 Task: Sort the products in the category "Pepperoni" by best match.
Action: Mouse moved to (24, 105)
Screenshot: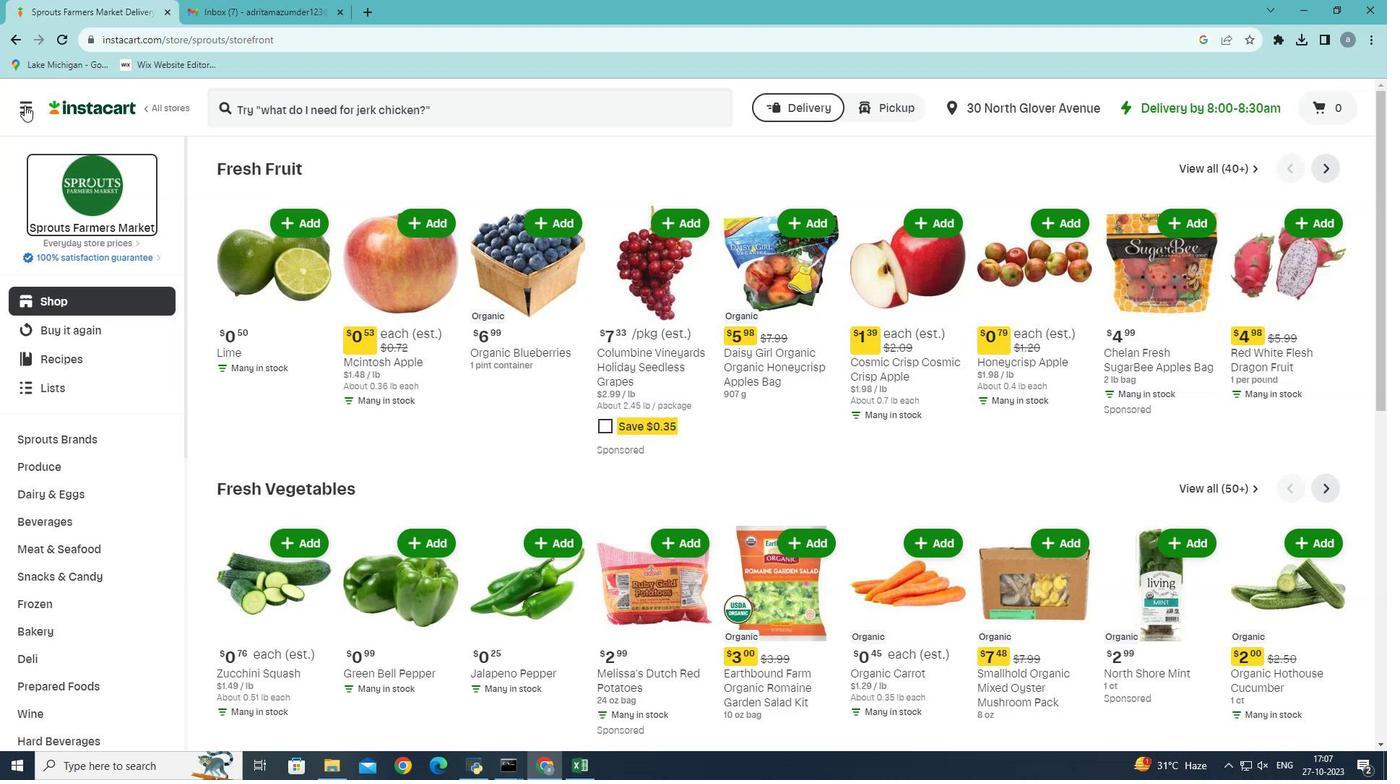 
Action: Mouse pressed left at (24, 105)
Screenshot: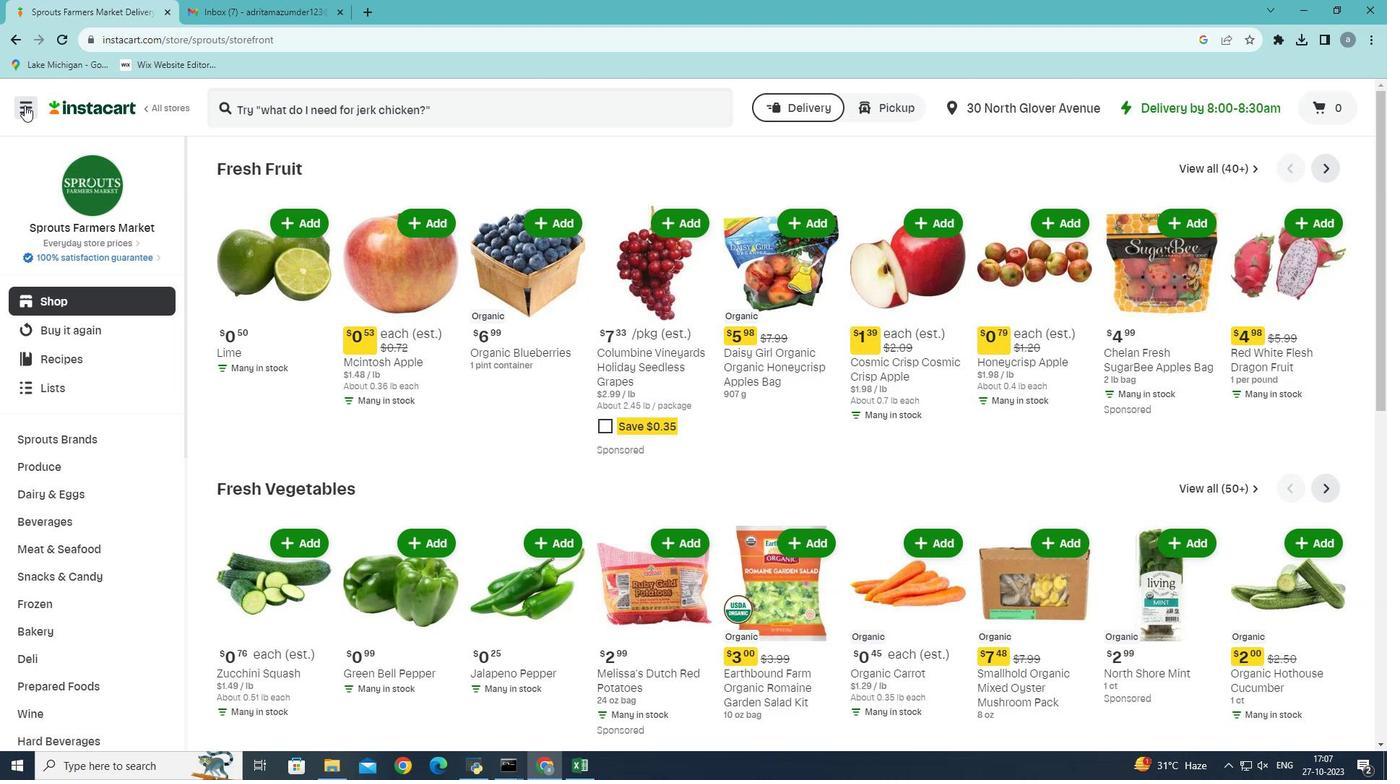
Action: Mouse moved to (78, 420)
Screenshot: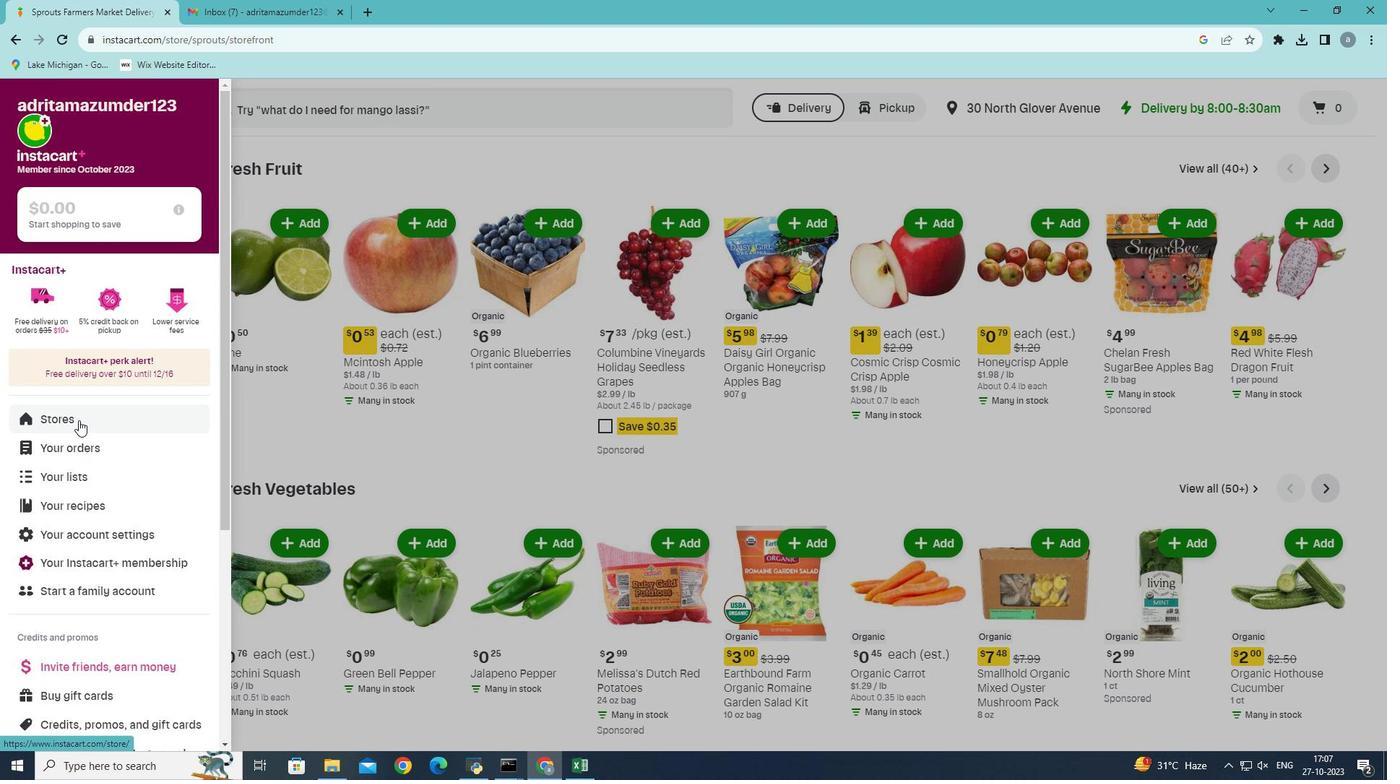 
Action: Mouse pressed left at (78, 420)
Screenshot: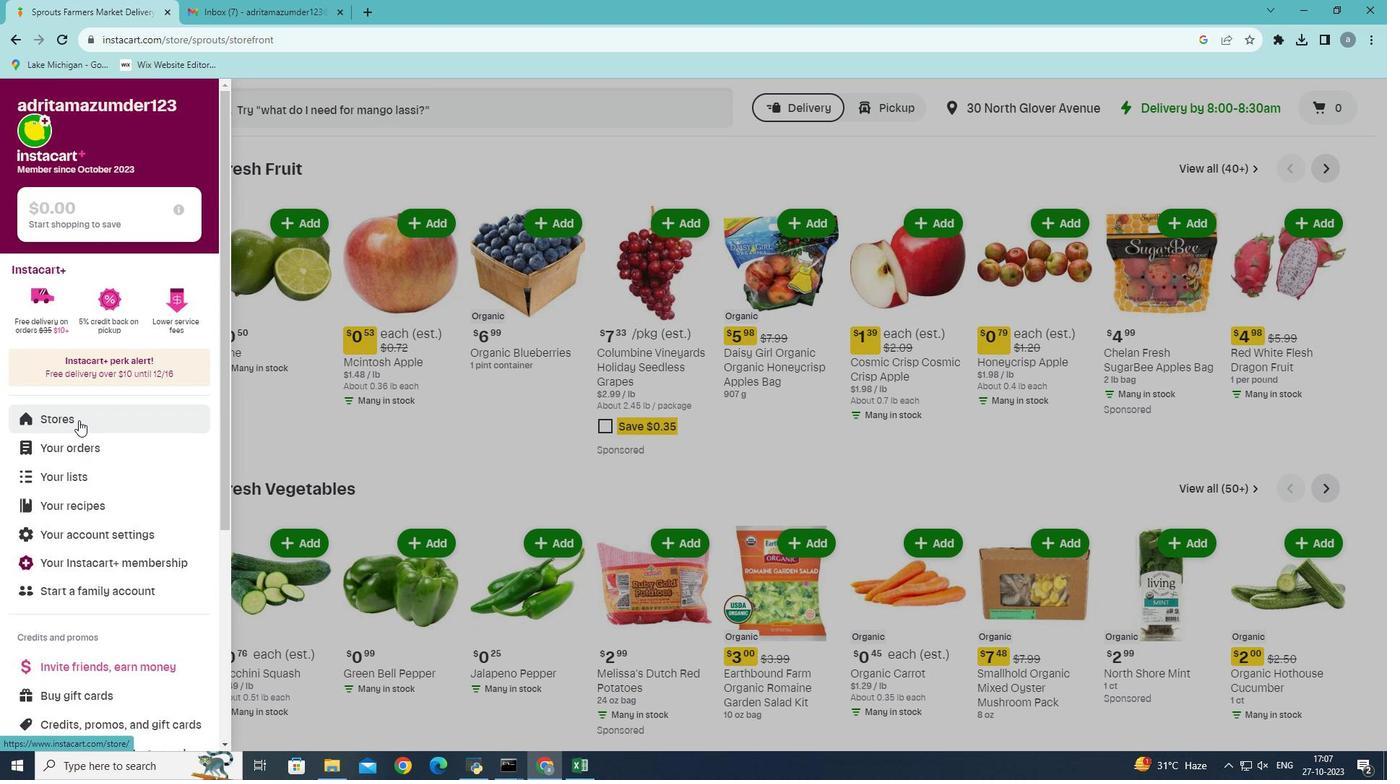 
Action: Mouse moved to (352, 174)
Screenshot: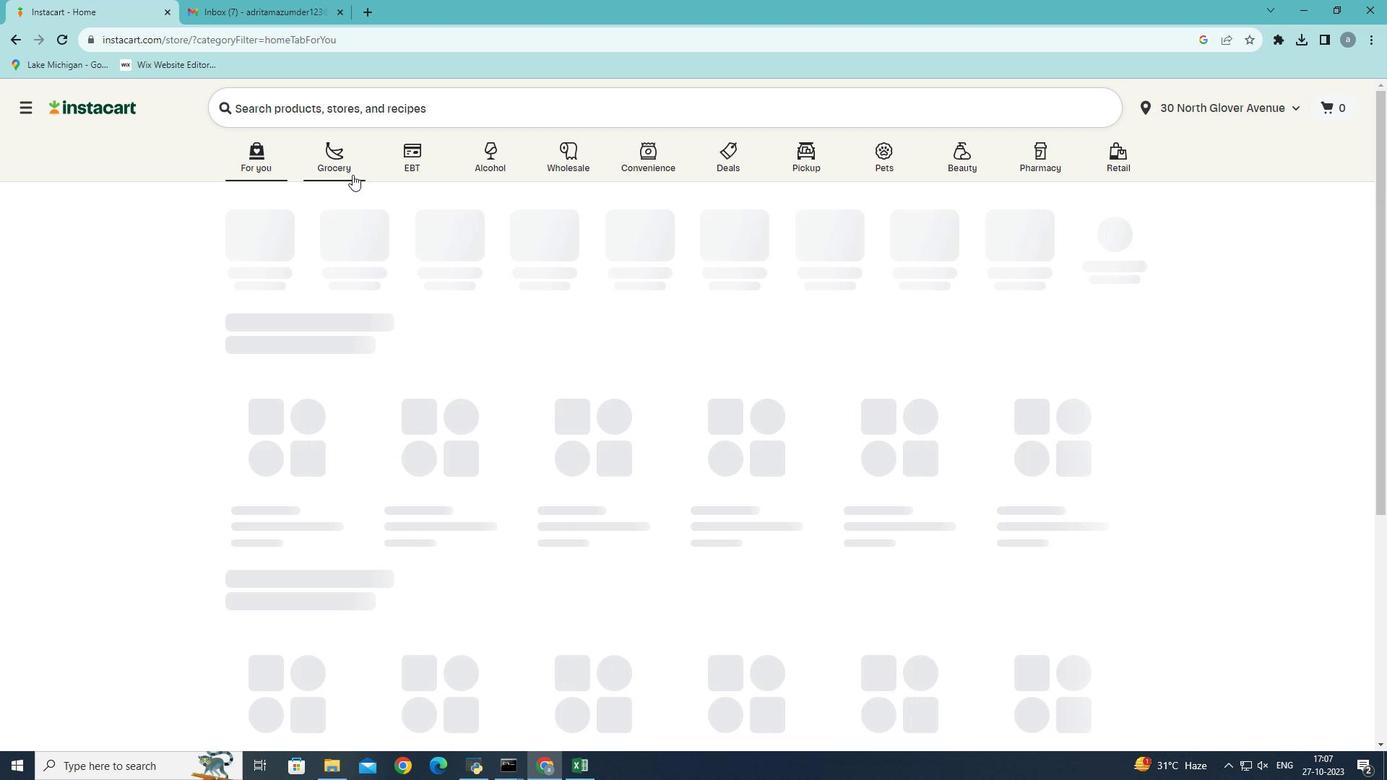 
Action: Mouse pressed left at (352, 174)
Screenshot: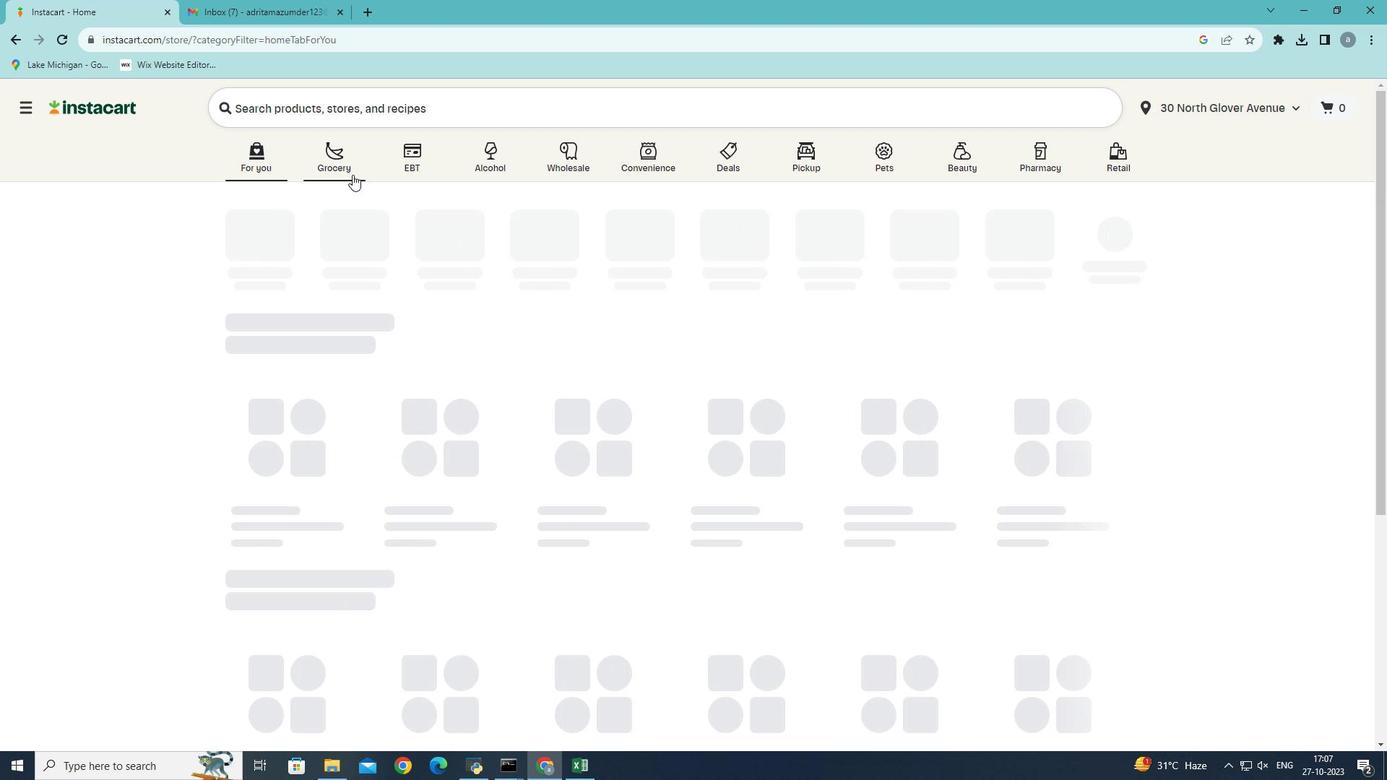 
Action: Mouse moved to (302, 414)
Screenshot: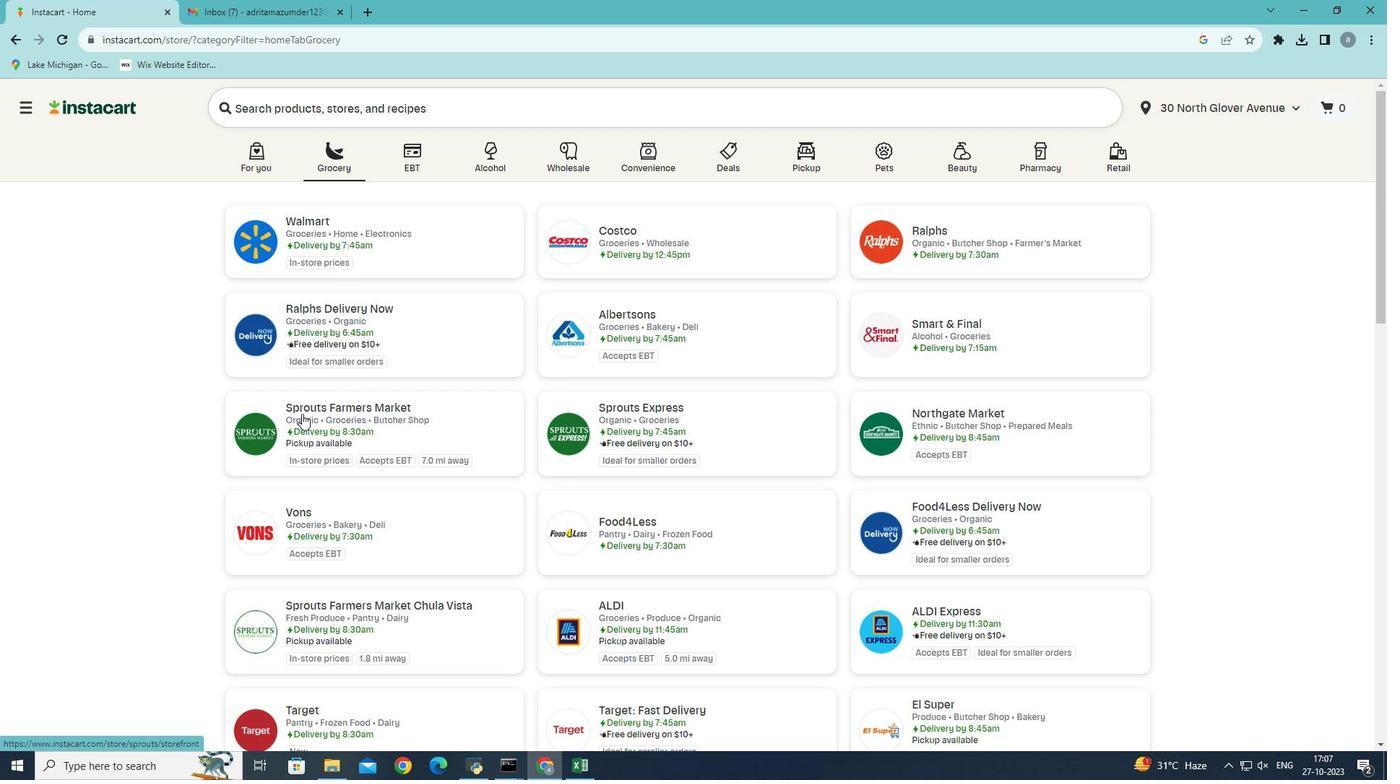 
Action: Mouse pressed left at (302, 414)
Screenshot: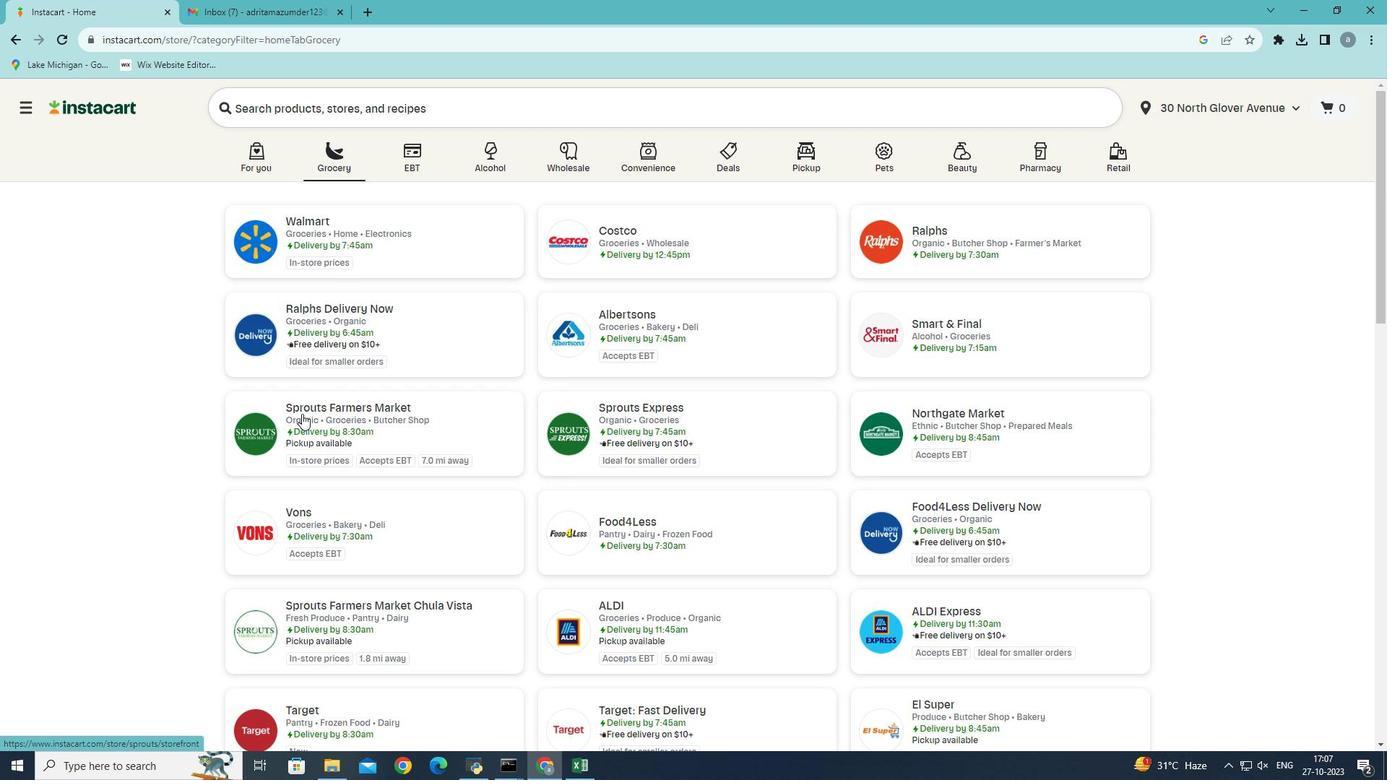 
Action: Mouse moved to (50, 658)
Screenshot: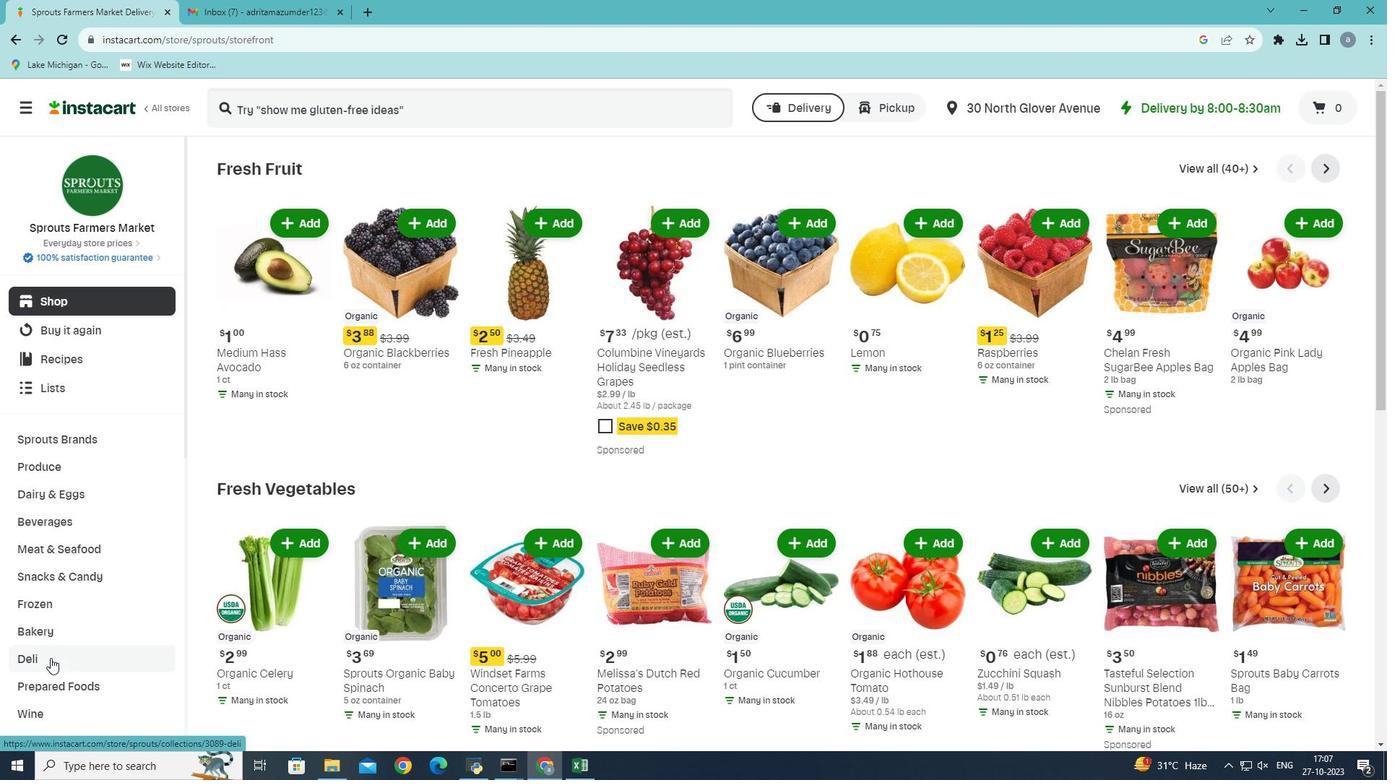 
Action: Mouse pressed left at (50, 658)
Screenshot: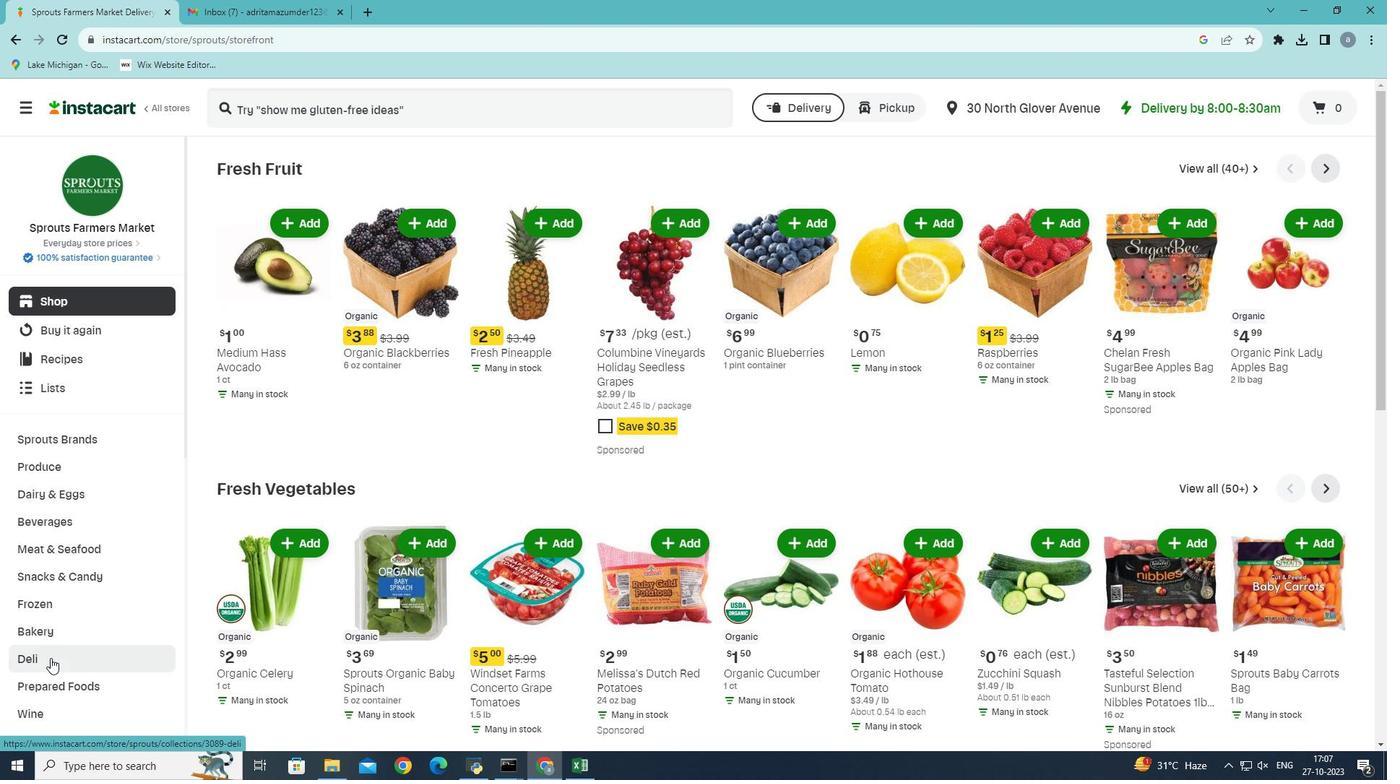 
Action: Mouse moved to (315, 201)
Screenshot: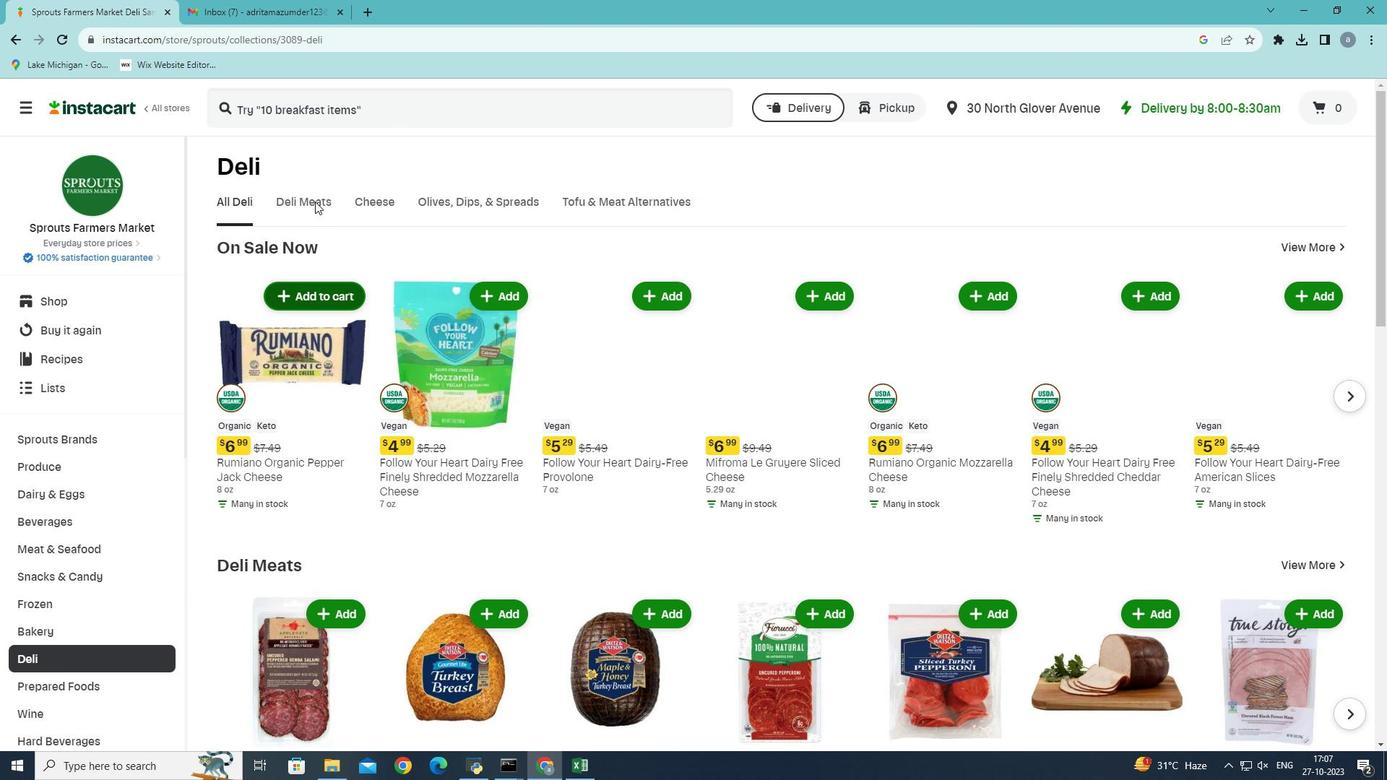 
Action: Mouse pressed left at (315, 201)
Screenshot: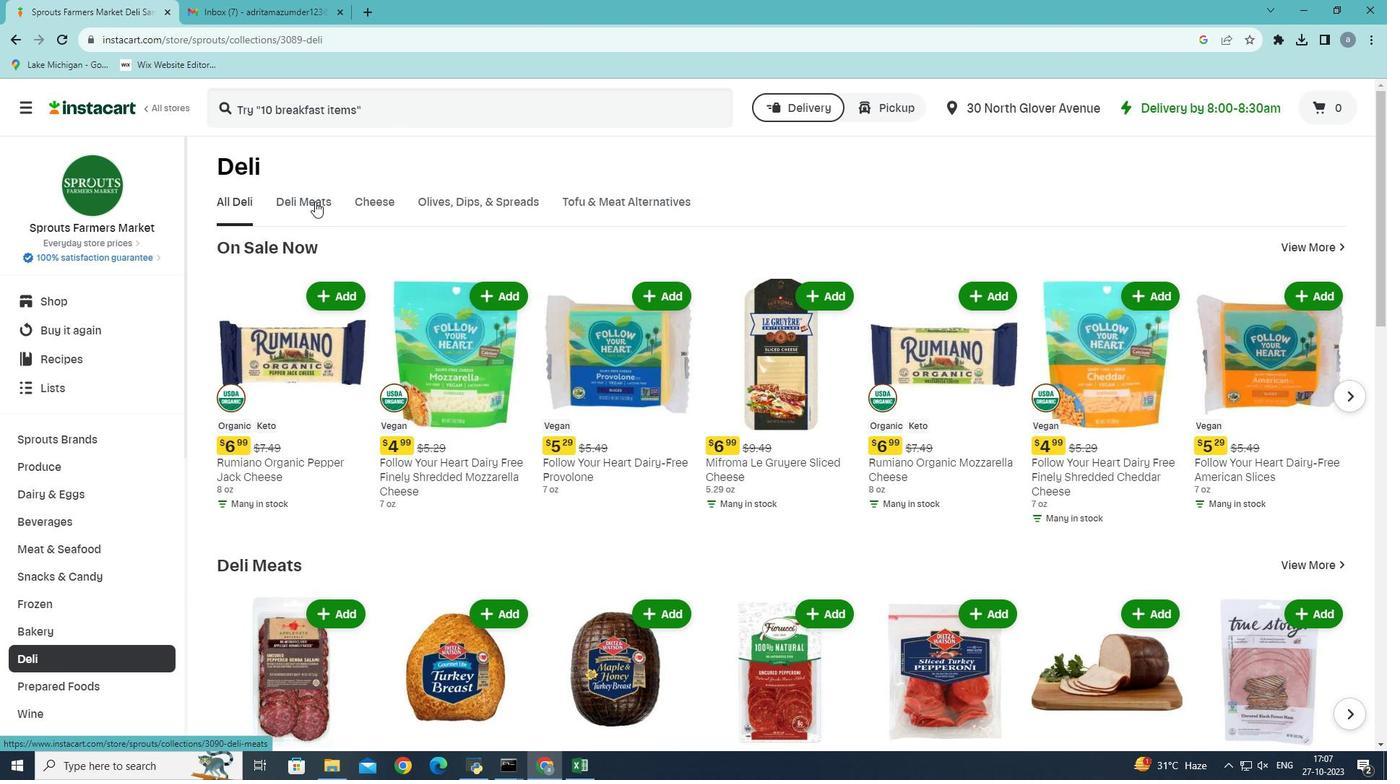 
Action: Mouse moved to (598, 269)
Screenshot: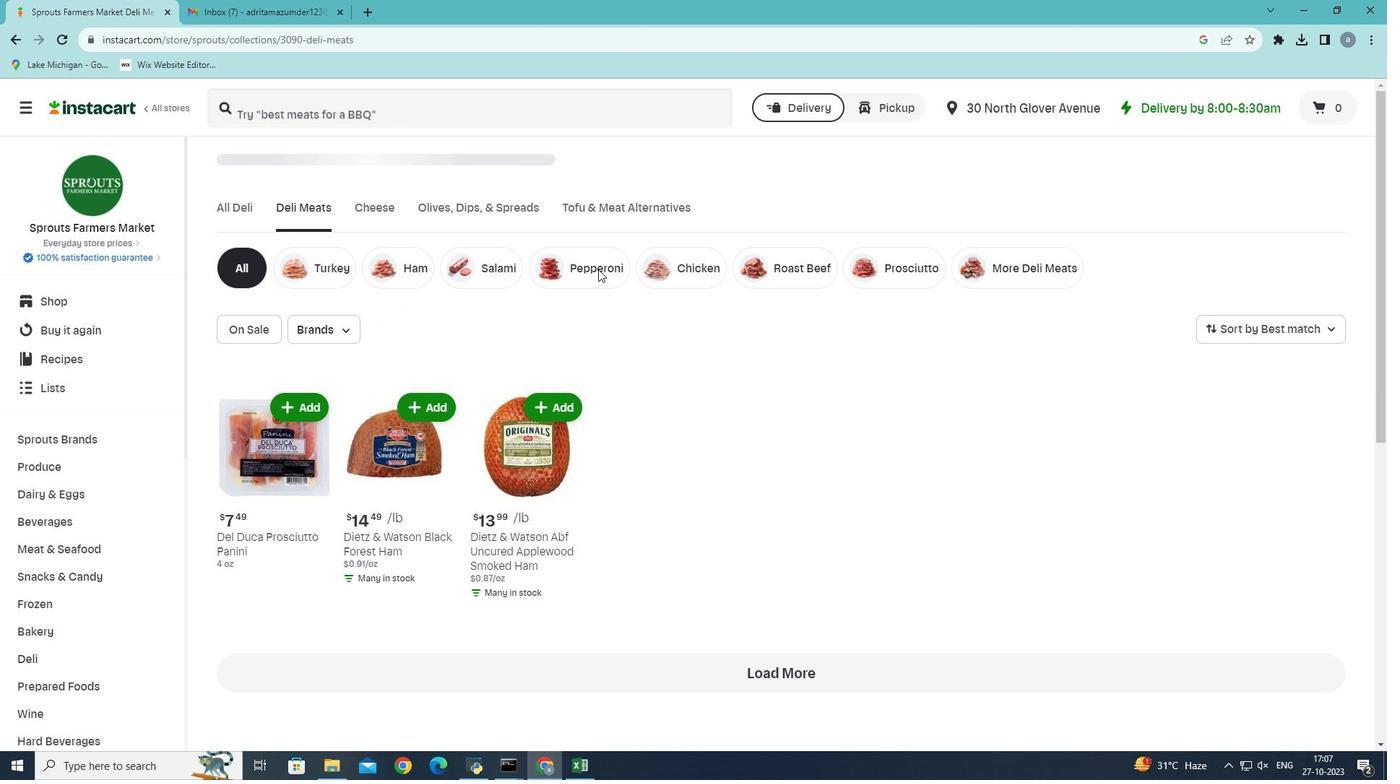 
Action: Mouse pressed left at (598, 269)
Screenshot: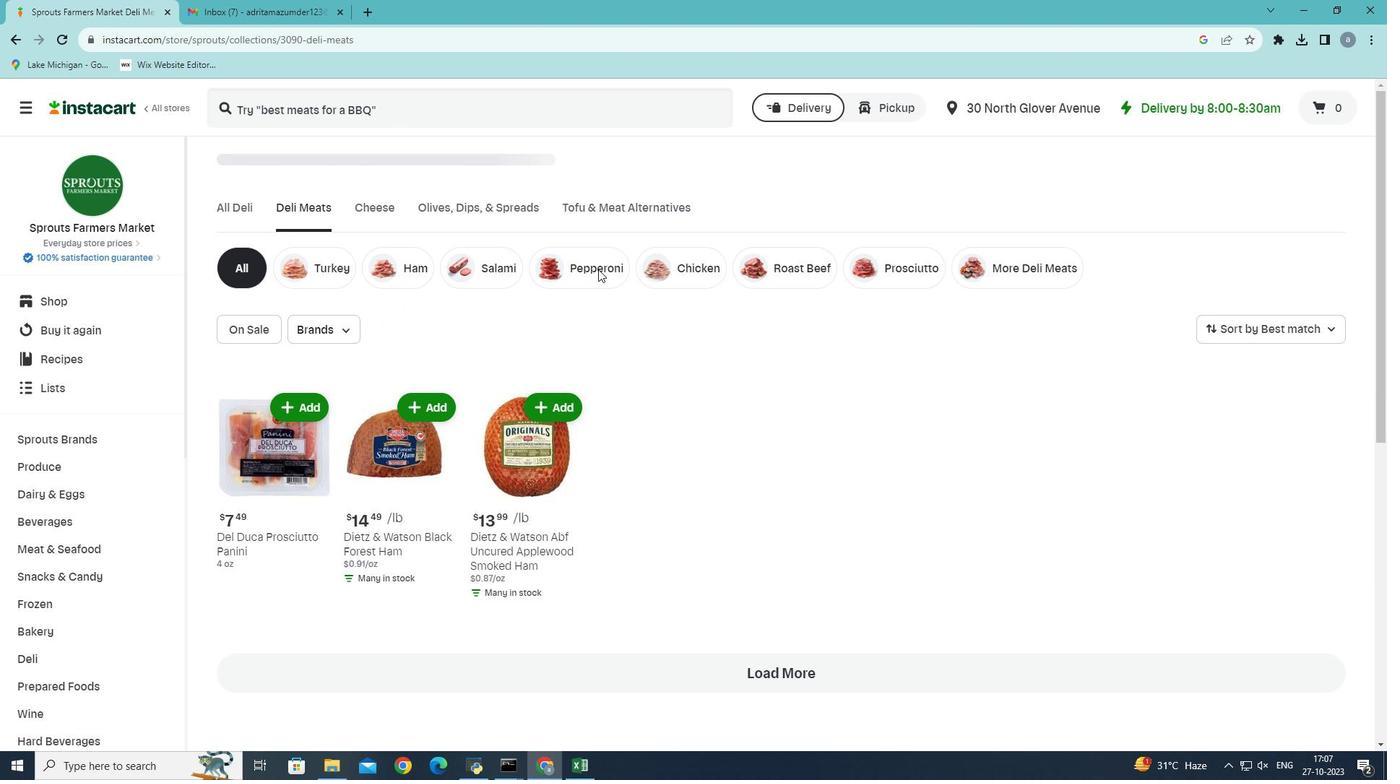 
Action: Mouse moved to (1327, 320)
Screenshot: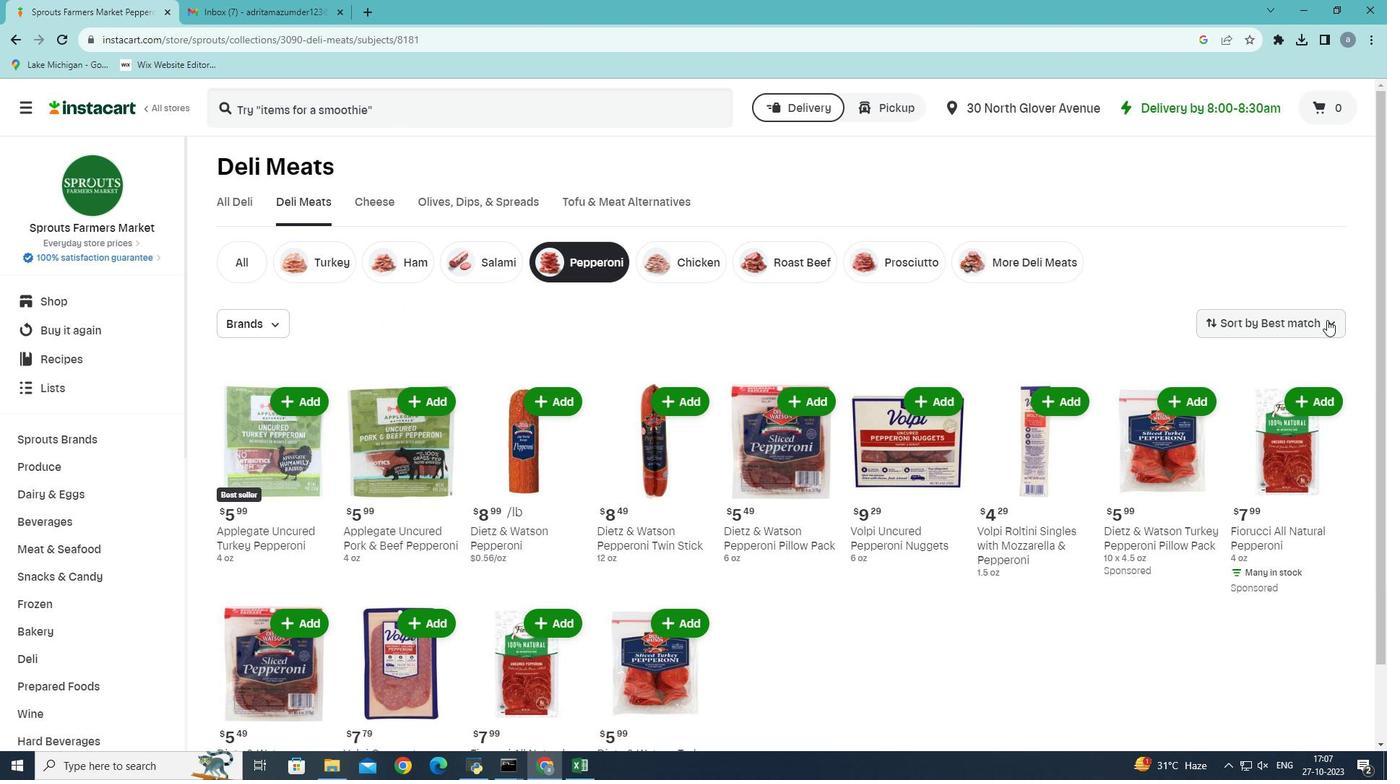 
Action: Mouse pressed left at (1327, 320)
Screenshot: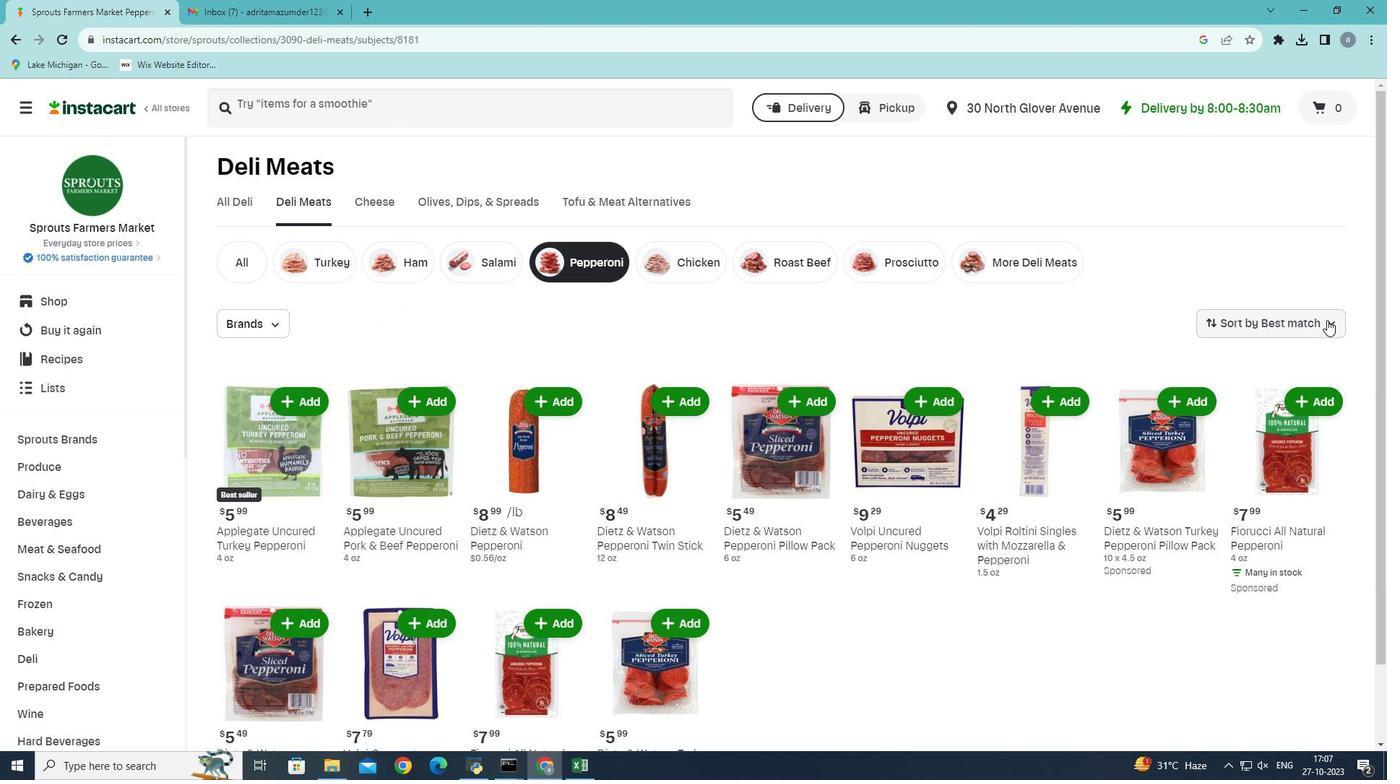 
Action: Mouse moved to (1259, 365)
Screenshot: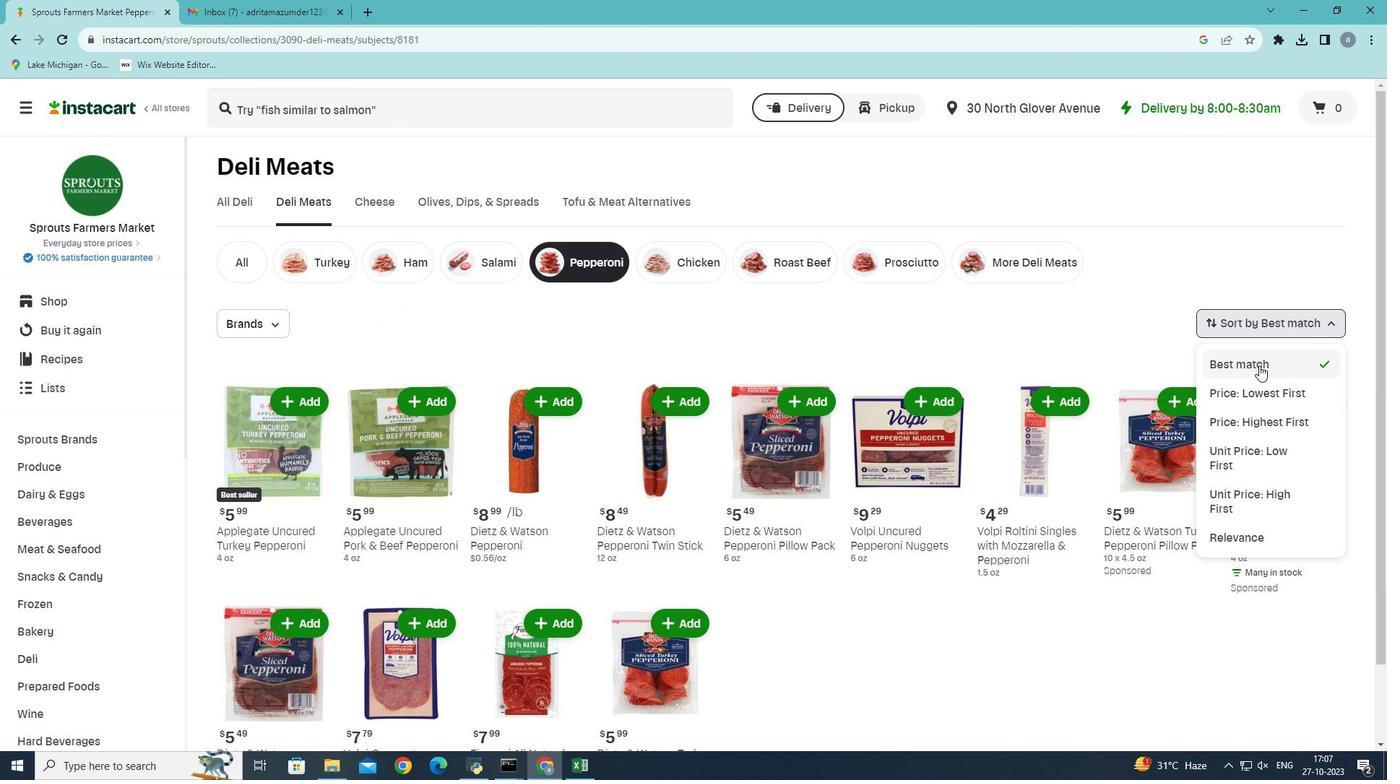 
Action: Mouse pressed left at (1259, 365)
Screenshot: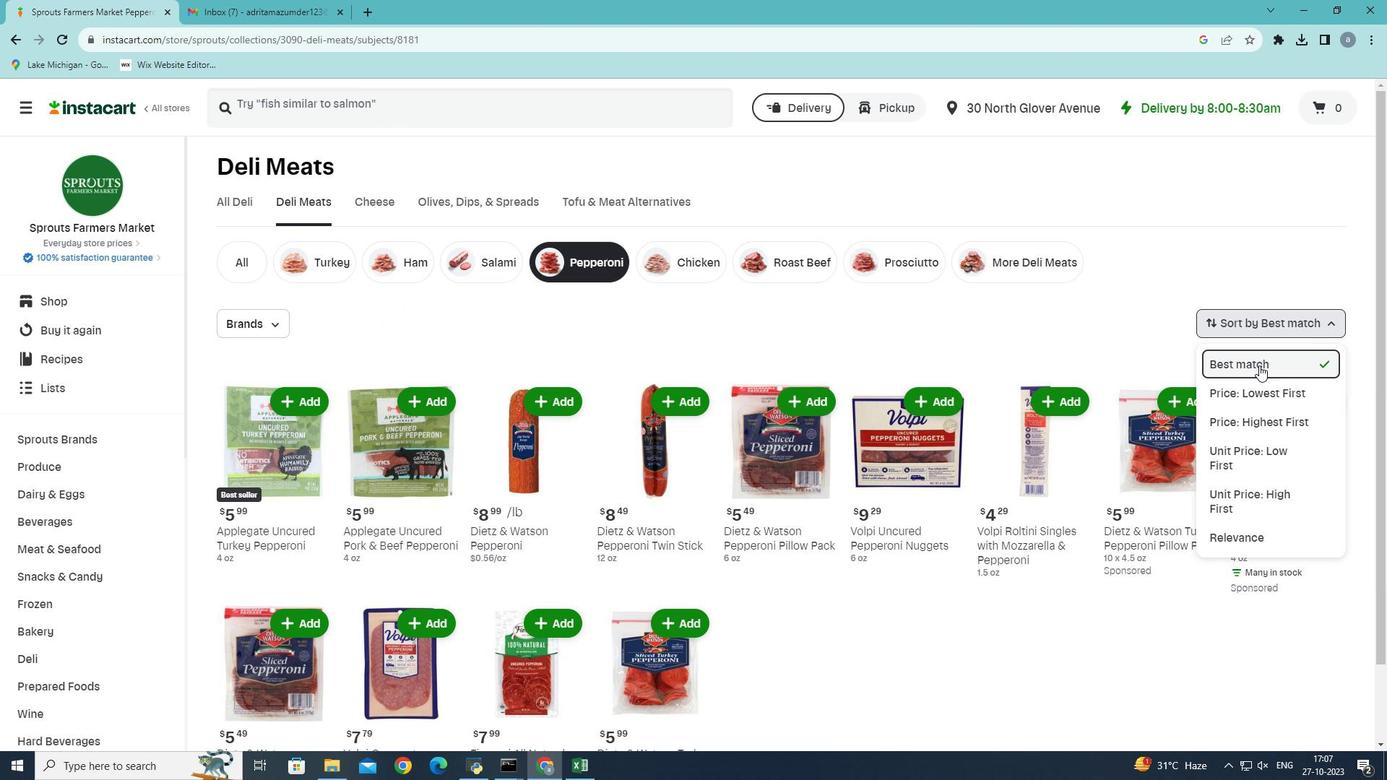 
Action: Mouse moved to (1259, 362)
Screenshot: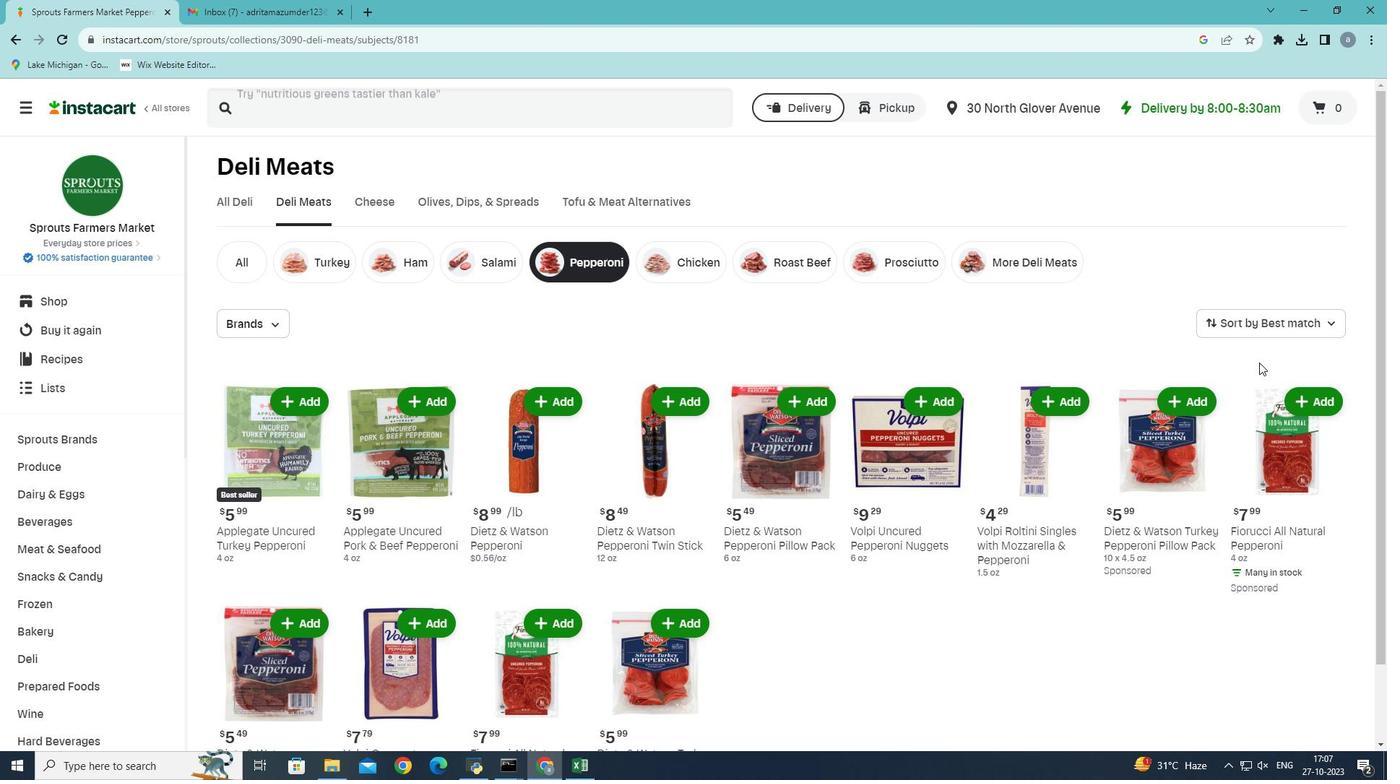 
